 Task: Create New Customer with Customer Name: The Busy Sales, Billing Address Line1: 4277 Crim Lane, Billing Address Line2:  Underhill, Billing Address Line3:  Vermont 05489, Cell Number: 807-758-1089
Action: Mouse moved to (205, 45)
Screenshot: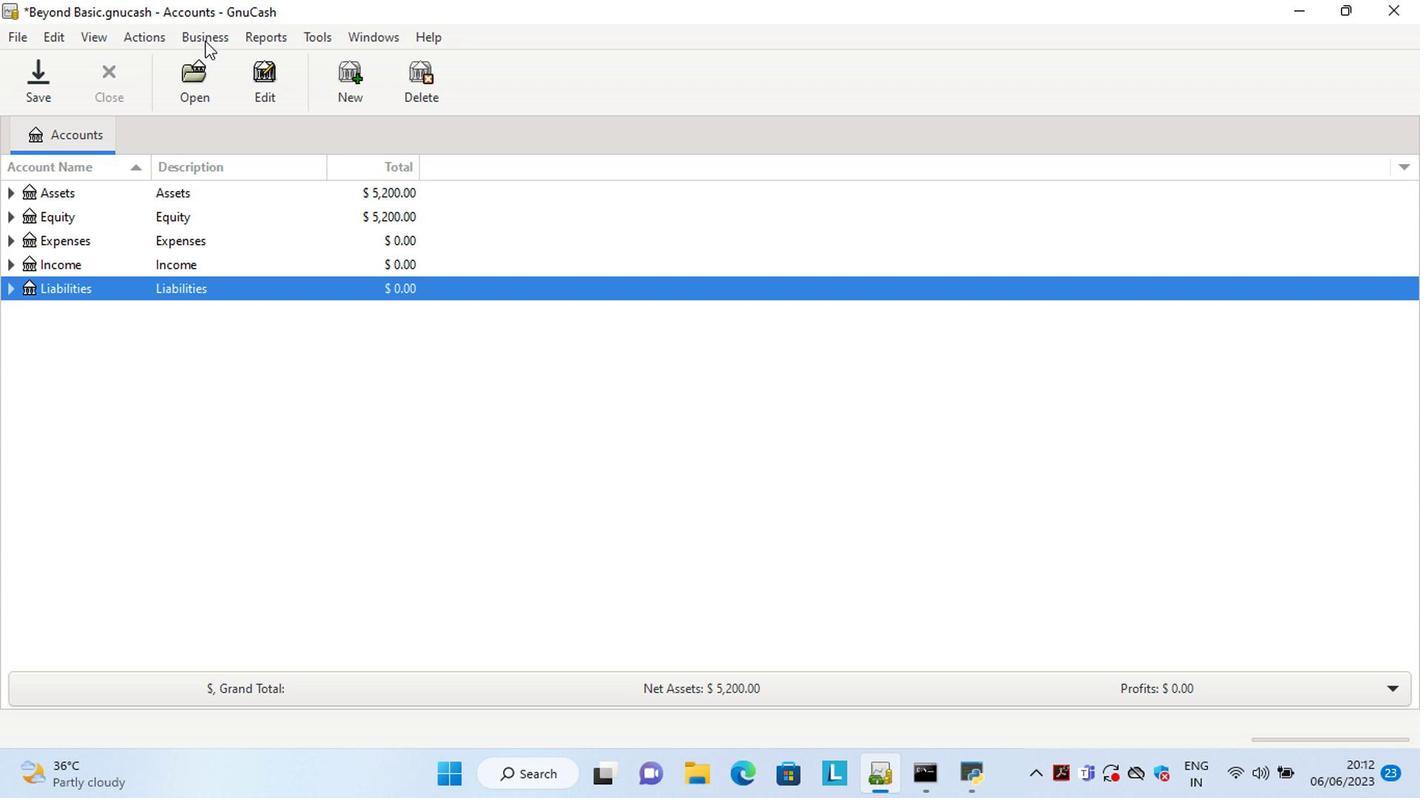 
Action: Mouse pressed left at (205, 45)
Screenshot: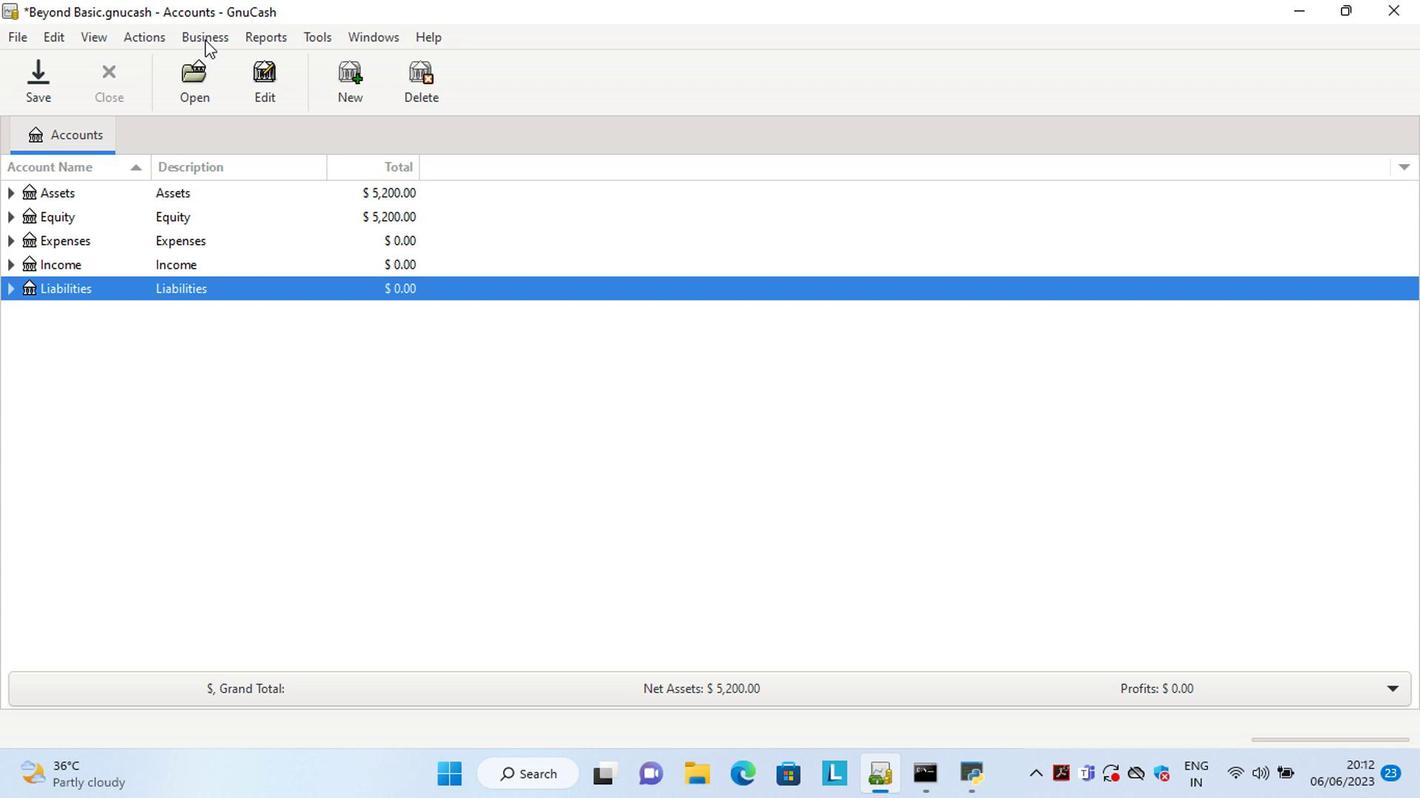 
Action: Mouse moved to (403, 90)
Screenshot: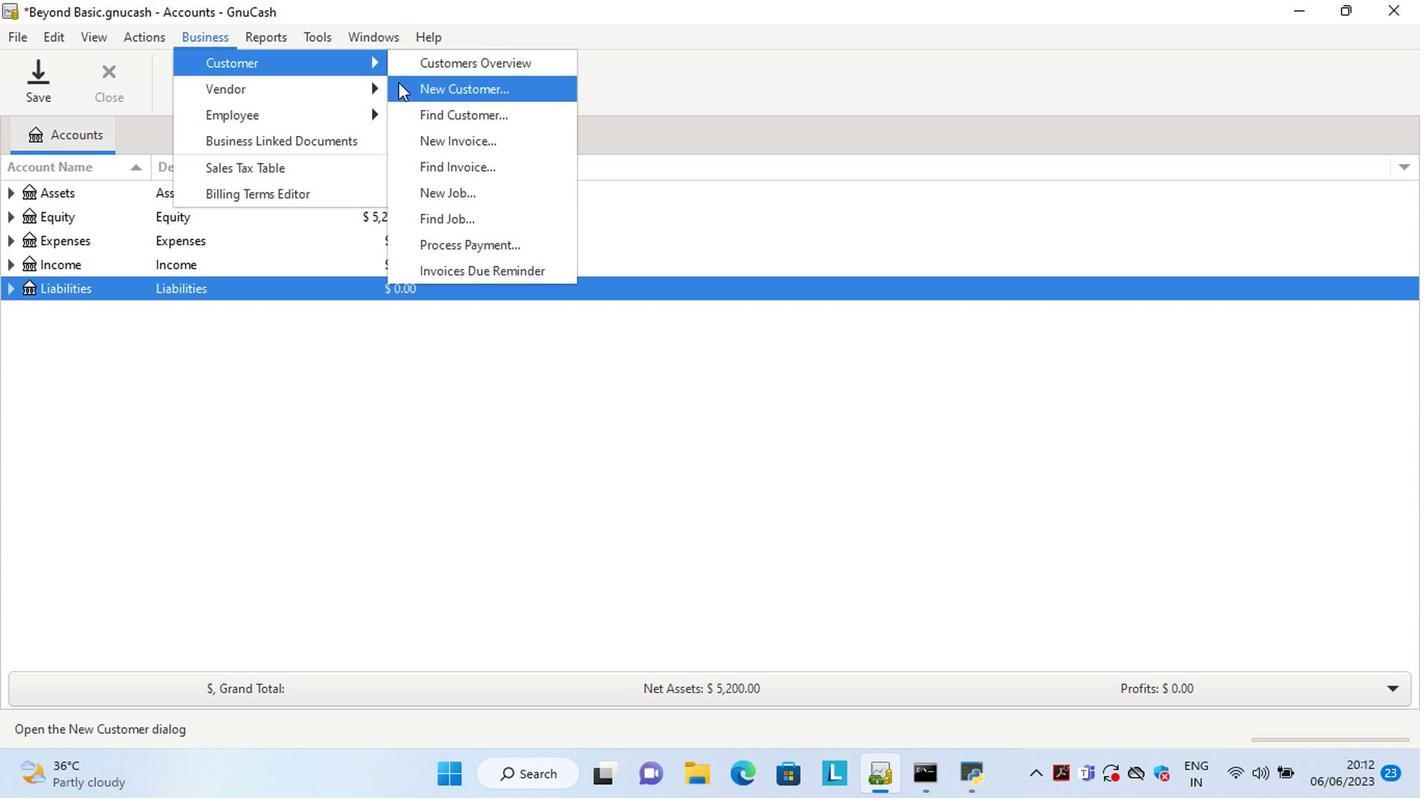 
Action: Mouse pressed left at (403, 90)
Screenshot: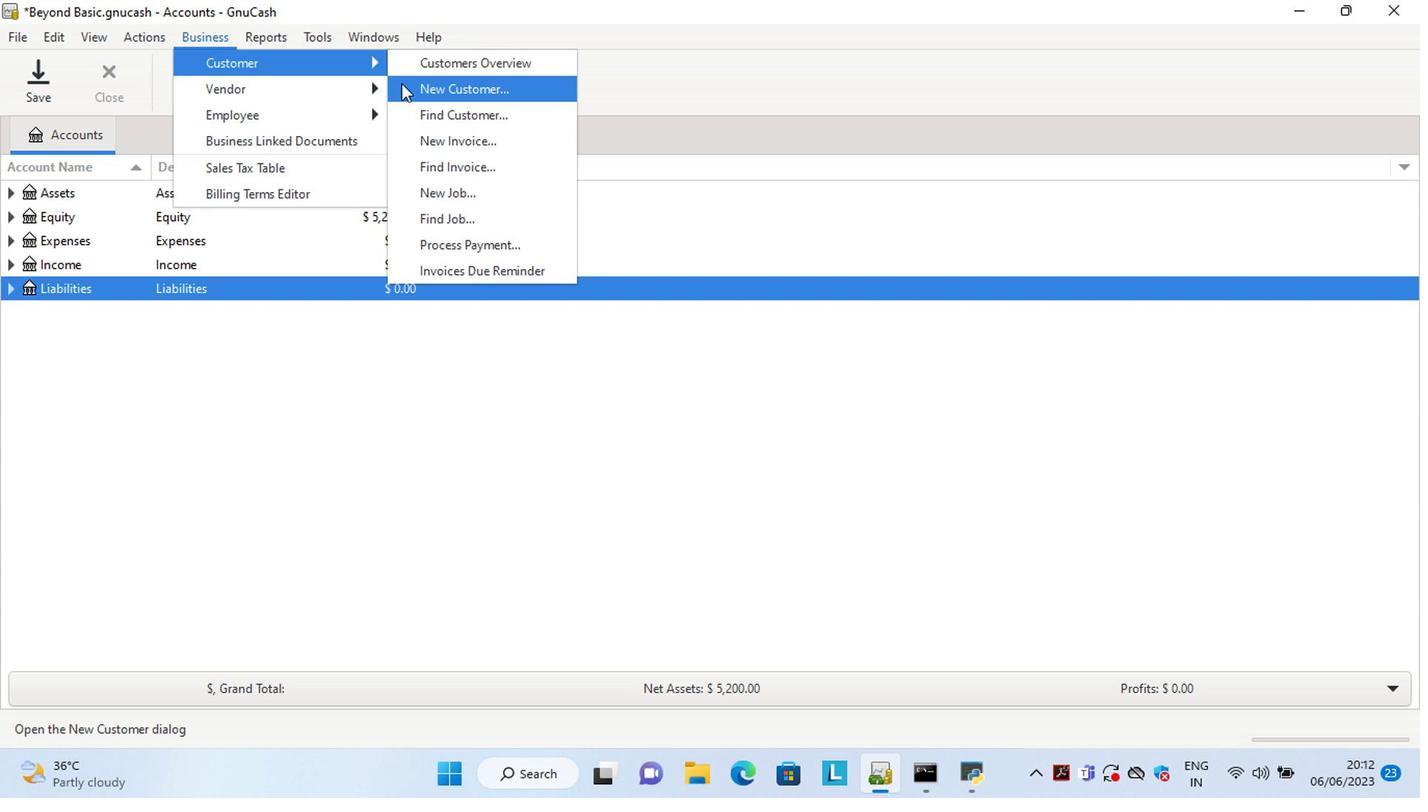 
Action: Mouse moved to (1091, 460)
Screenshot: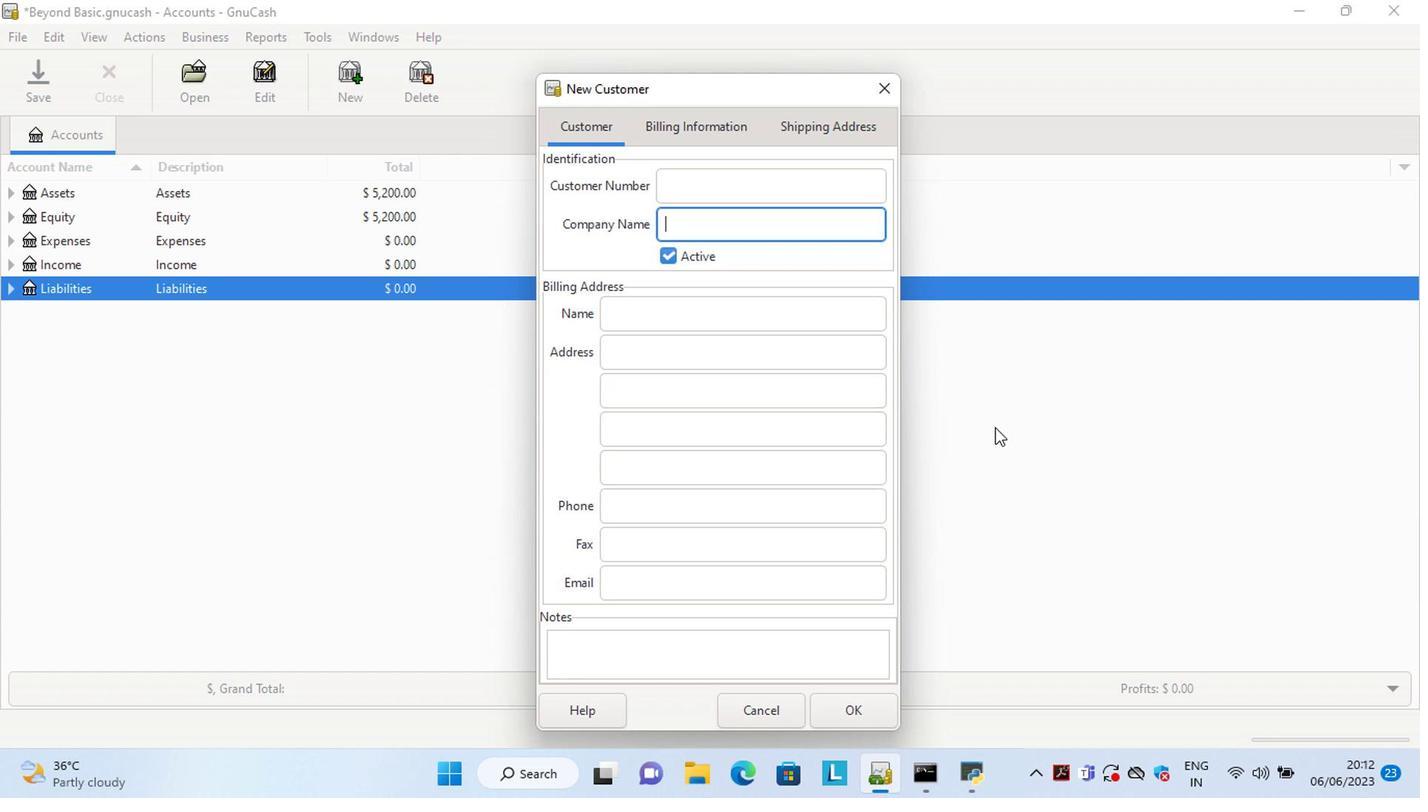 
Action: Key pressed <Key.shift>The<Key.space><Key.shift>Busy<Key.space><Key.shift>Sales<Key.tab><Key.tab><Key.tab>4277<Key.space><Key.shift>Crim<Key.space><Key.shift>Lane<Key.tab><Key.shift>Unde<Key.tab>v<Key.tab><Key.tab>807-758-1089
Screenshot: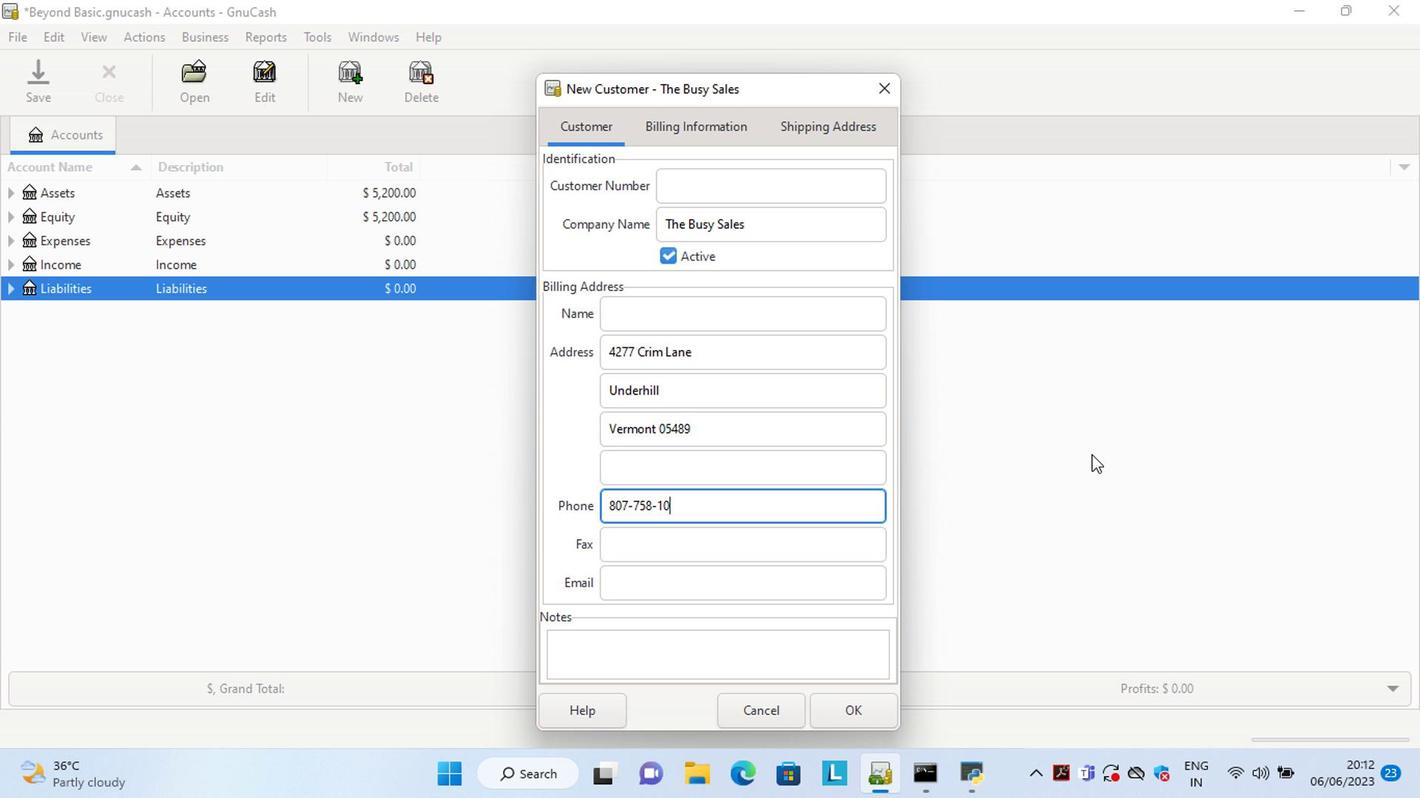 
Action: Mouse moved to (860, 711)
Screenshot: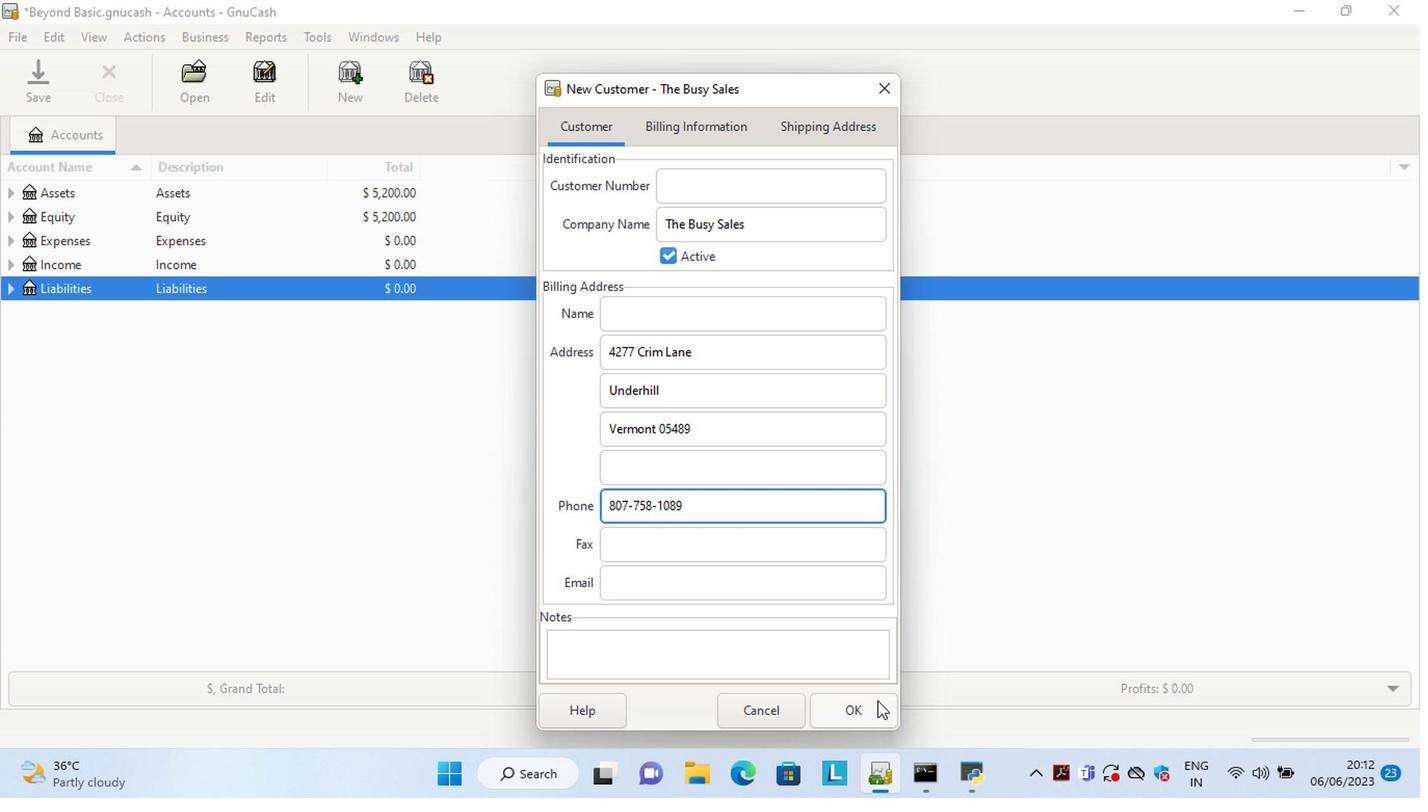
Action: Mouse pressed left at (860, 711)
Screenshot: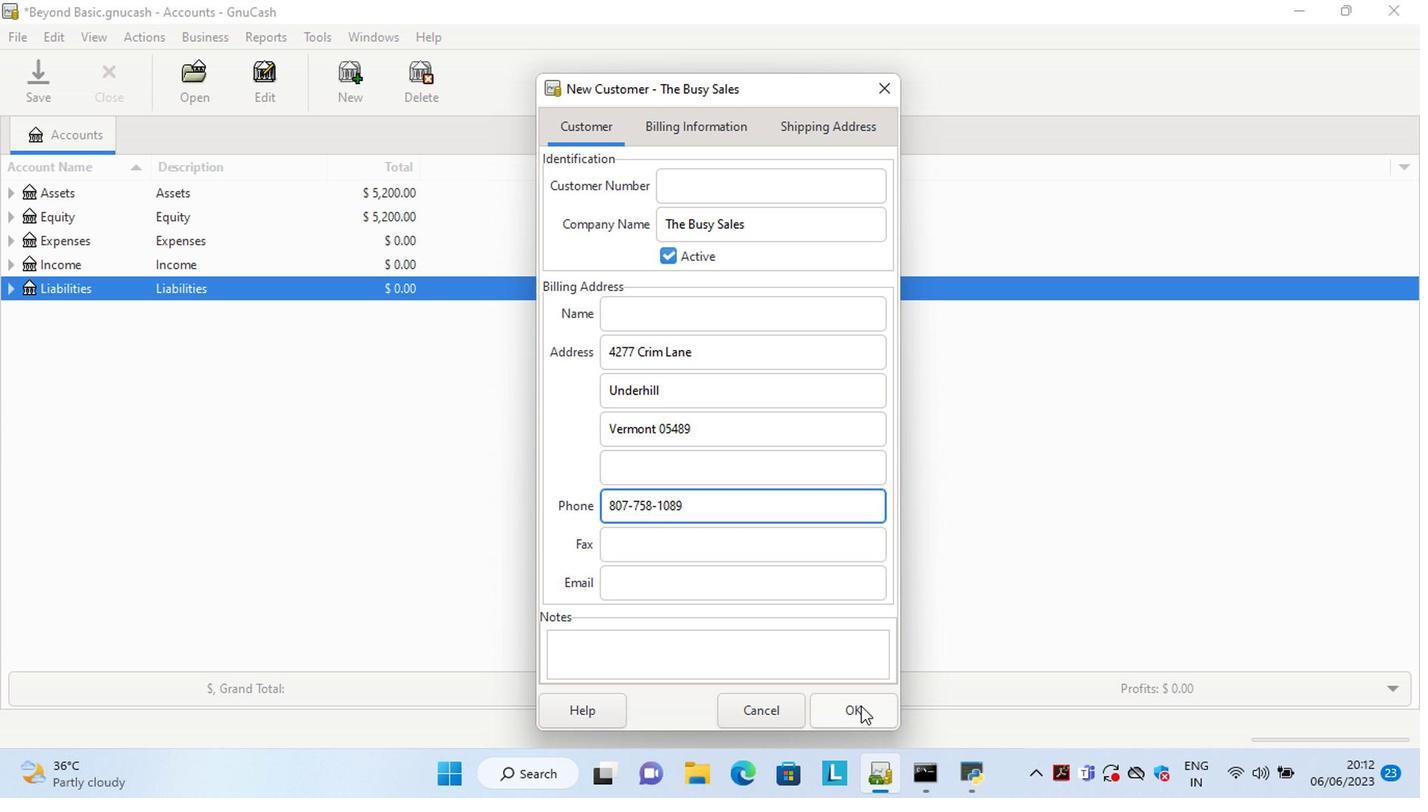 
